 Task: Create List Employee Wellness in Board Corporate Social Responsibility Campaigns to Workspace Financial Planning and Analysis. Create List Employee Relations in Board Voice of Customer Analysis to Workspace Financial Planning and Analysis. Create List Employee Handbook in Board Customer Feedback Management and Action Planning to Workspace Financial Planning and Analysis
Action: Mouse moved to (175, 115)
Screenshot: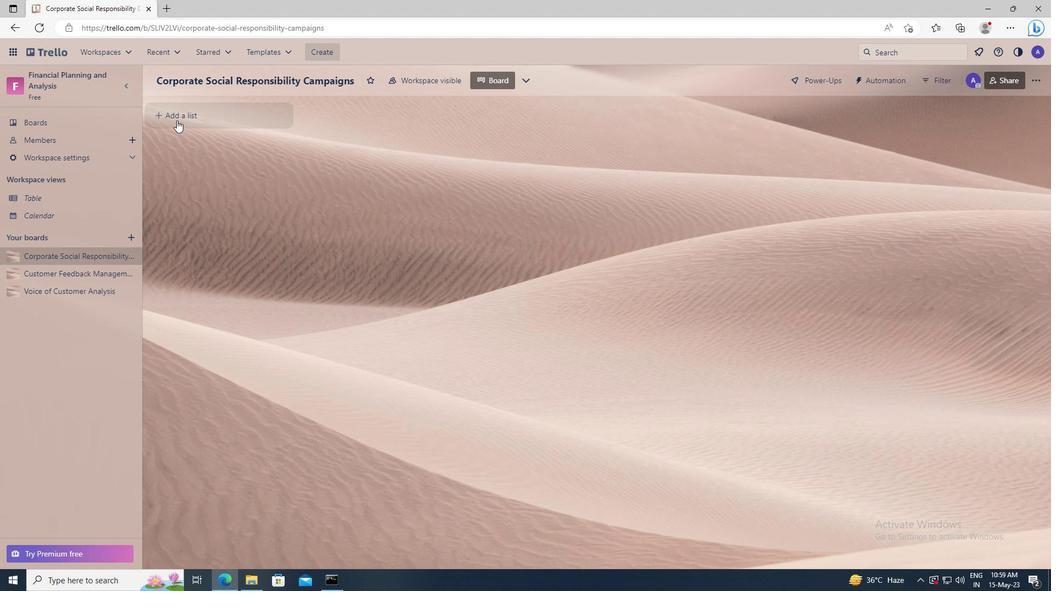 
Action: Mouse pressed left at (175, 115)
Screenshot: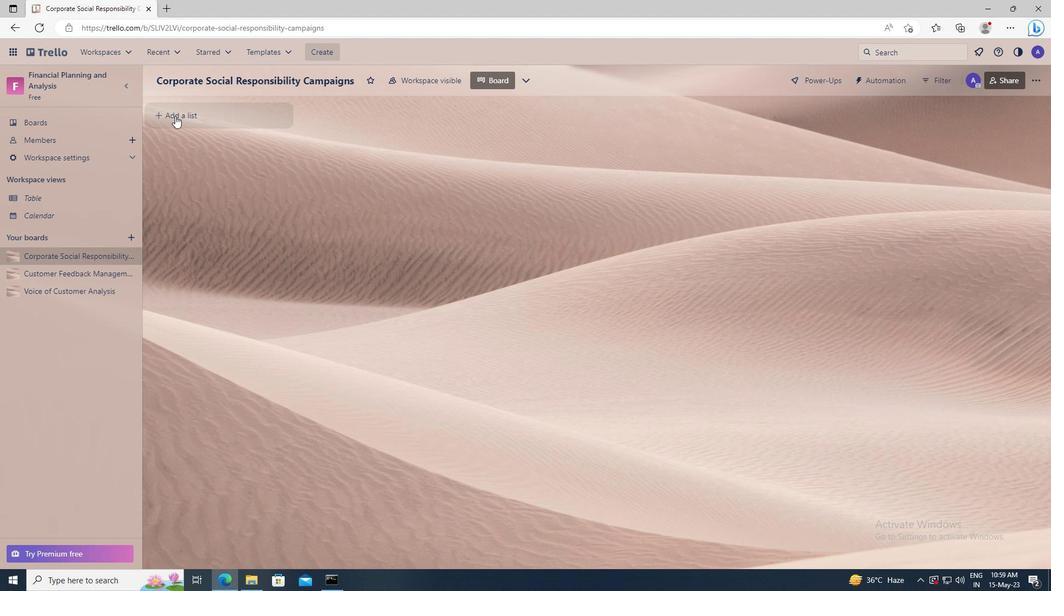 
Action: Key pressed <Key.shift>EMPLOYEE<Key.space><Key.shift>WELLNESS
Screenshot: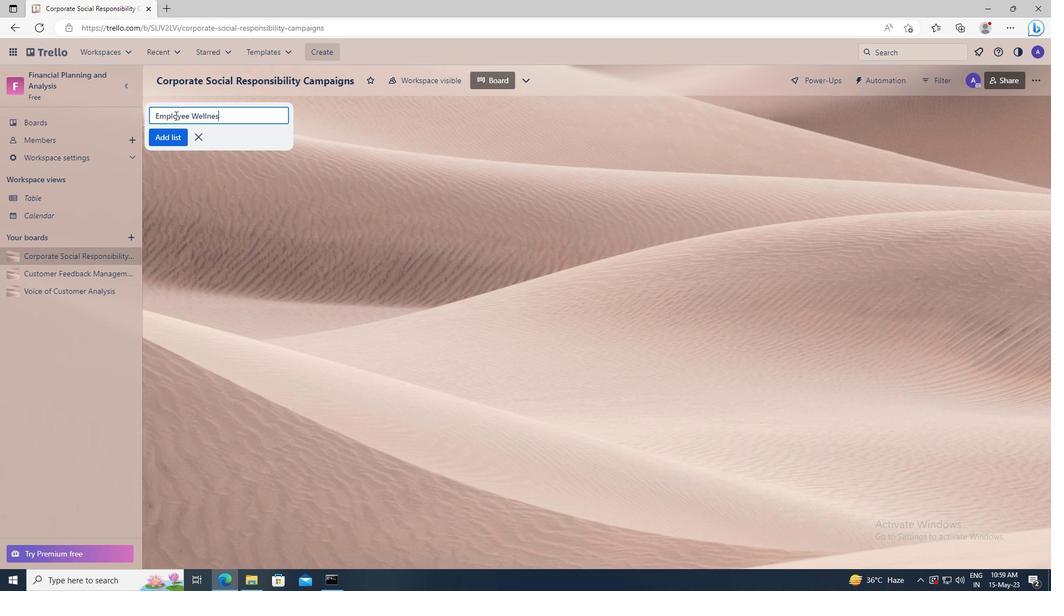 
Action: Mouse moved to (175, 137)
Screenshot: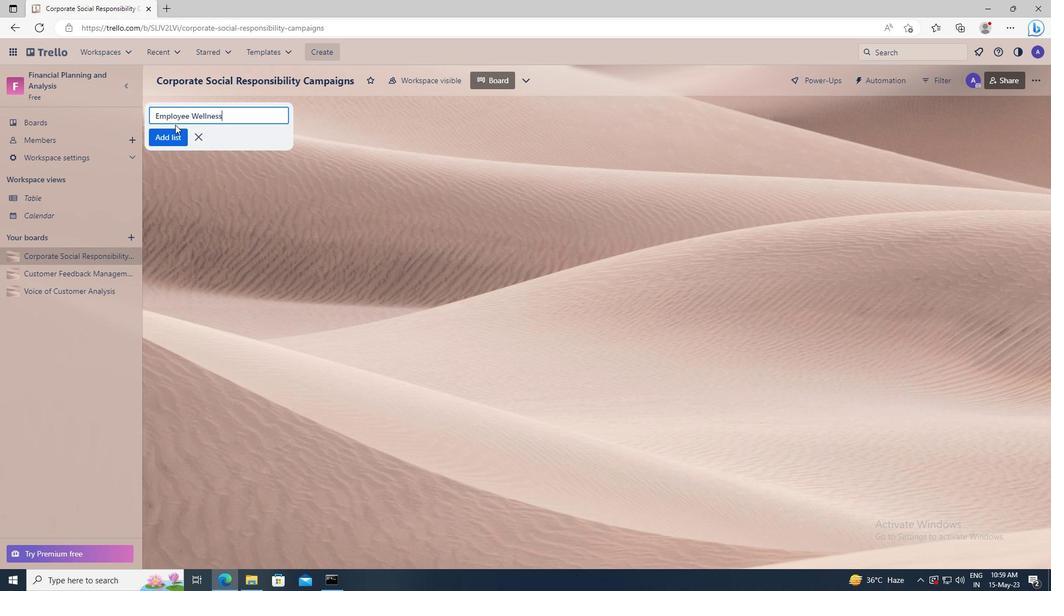 
Action: Mouse pressed left at (175, 137)
Screenshot: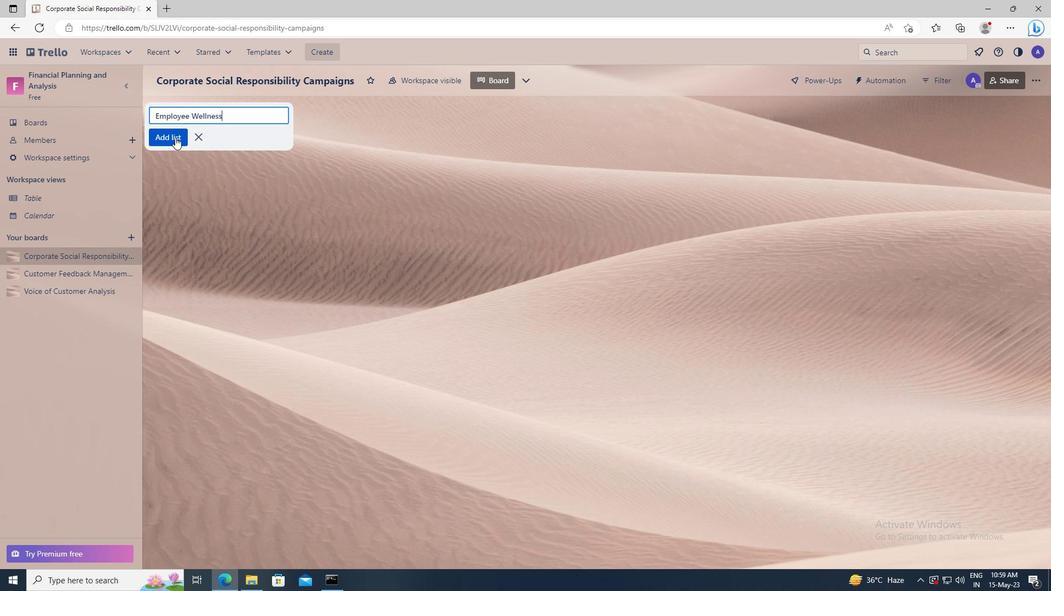 
Action: Mouse moved to (87, 294)
Screenshot: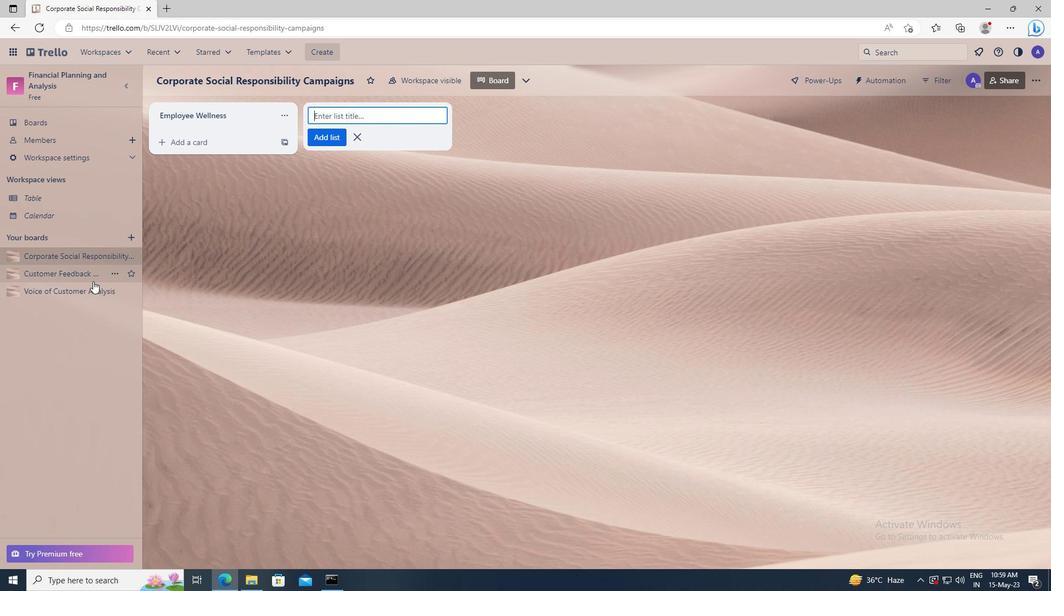 
Action: Mouse pressed left at (87, 294)
Screenshot: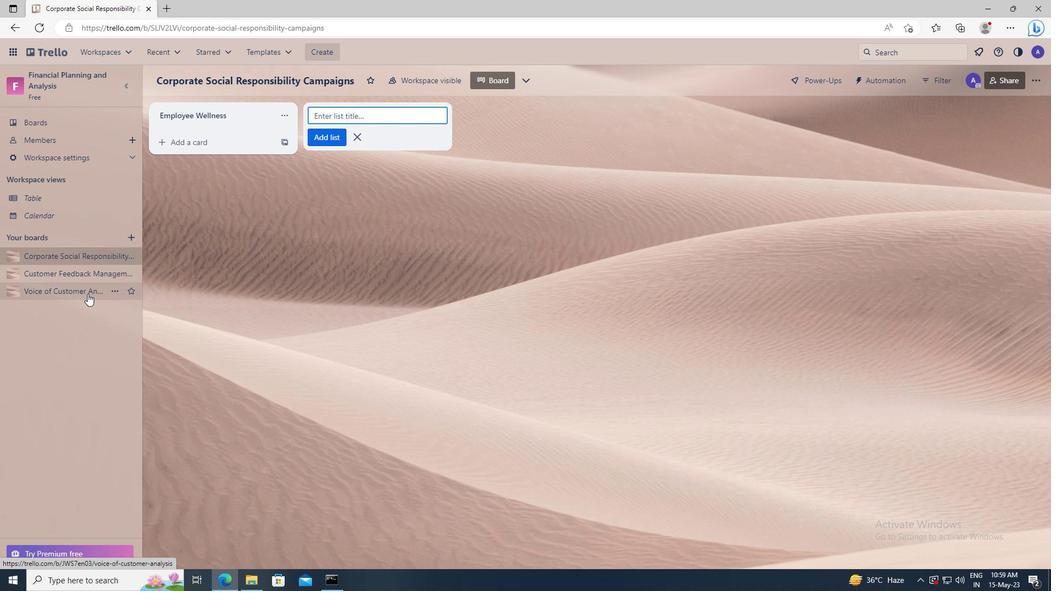 
Action: Mouse moved to (173, 114)
Screenshot: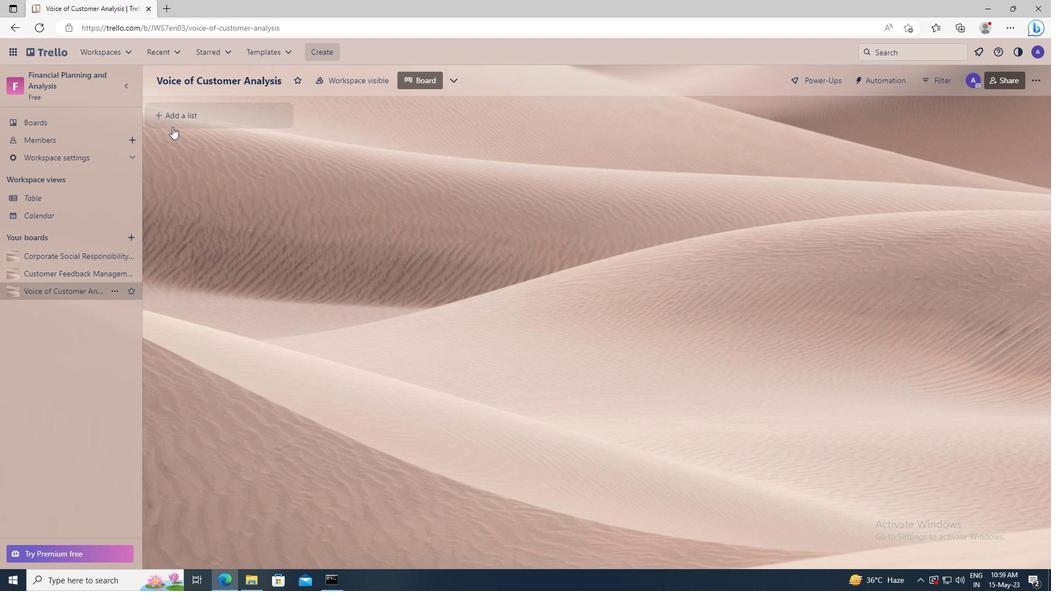
Action: Mouse pressed left at (173, 114)
Screenshot: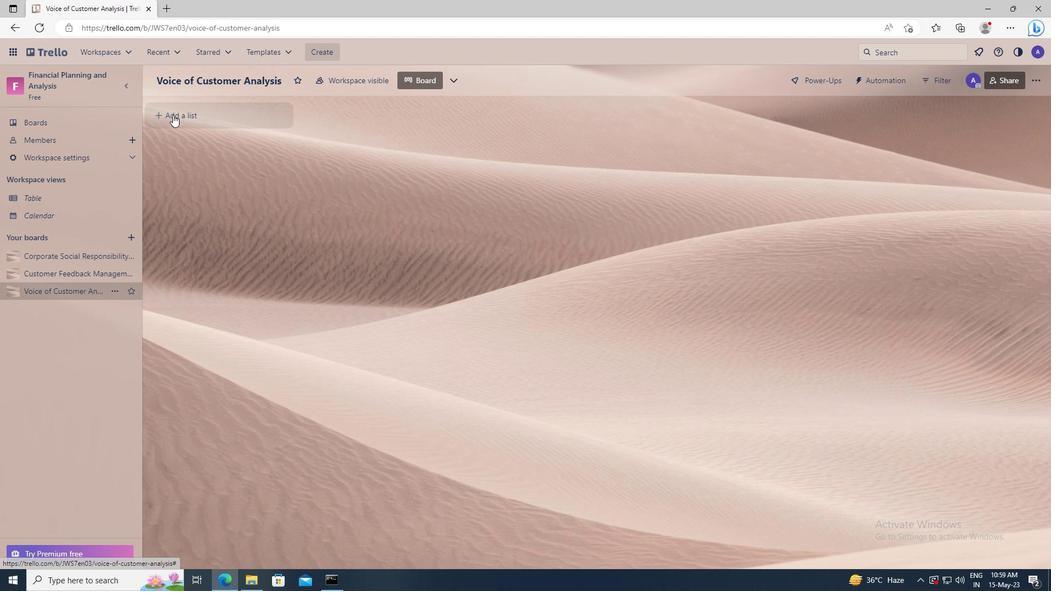 
Action: Key pressed <Key.shift>EMPLOYEE<Key.space><Key.shift>RELATIONS
Screenshot: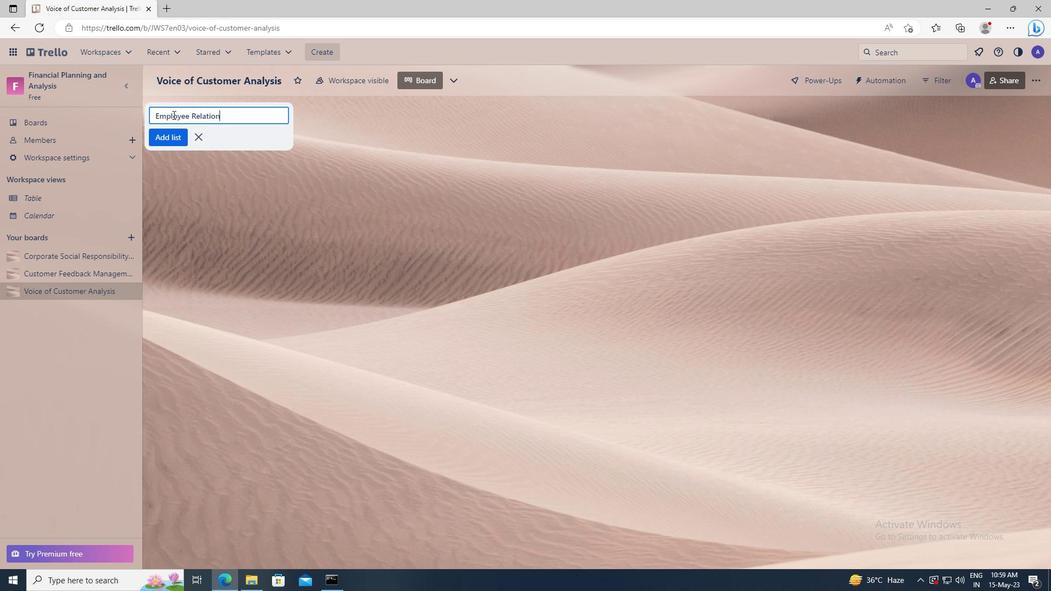 
Action: Mouse moved to (173, 139)
Screenshot: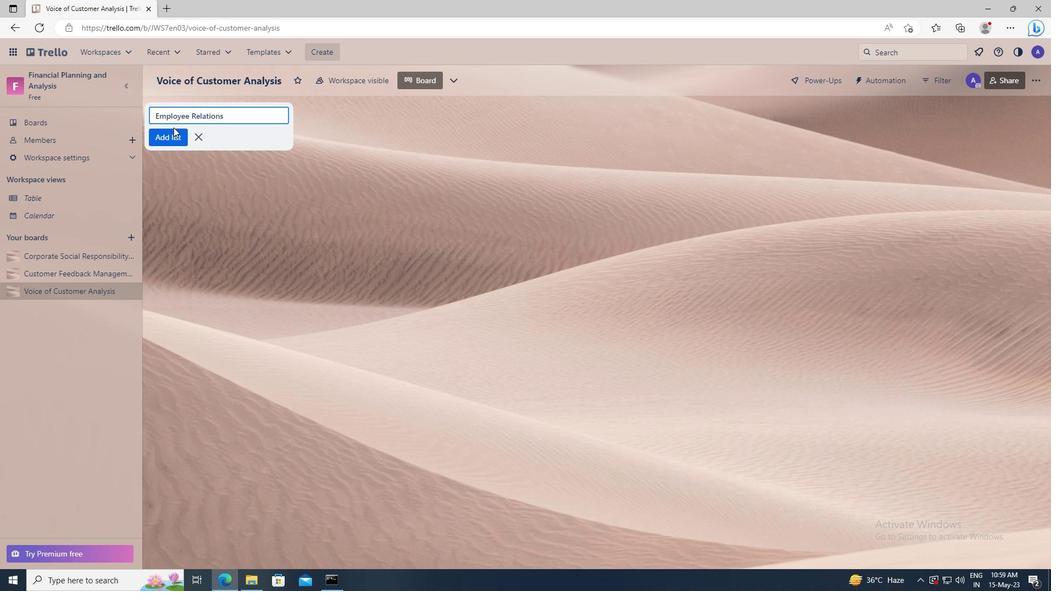 
Action: Mouse pressed left at (173, 139)
Screenshot: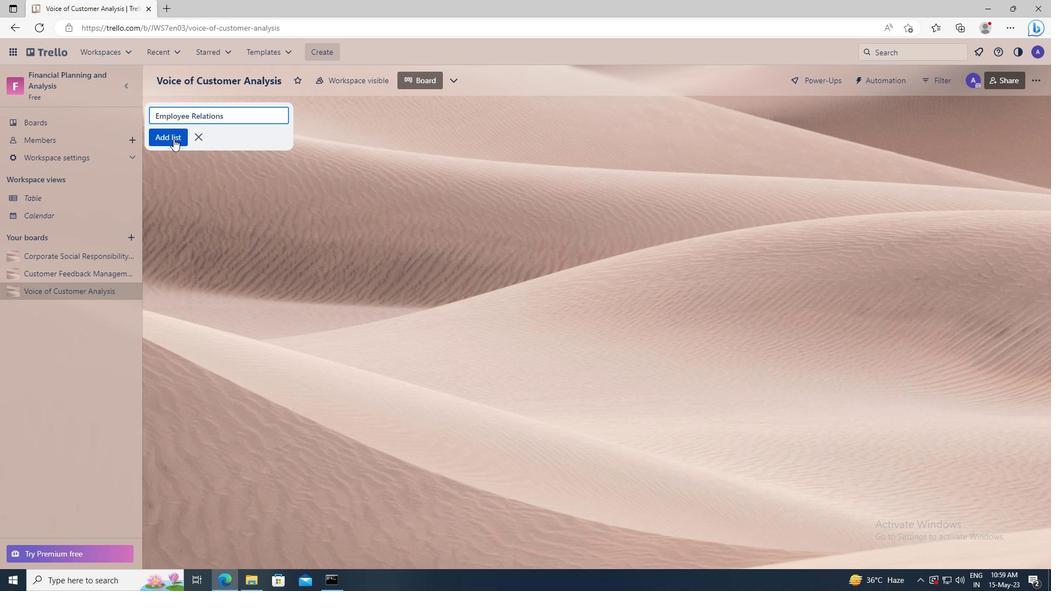 
Action: Mouse moved to (100, 274)
Screenshot: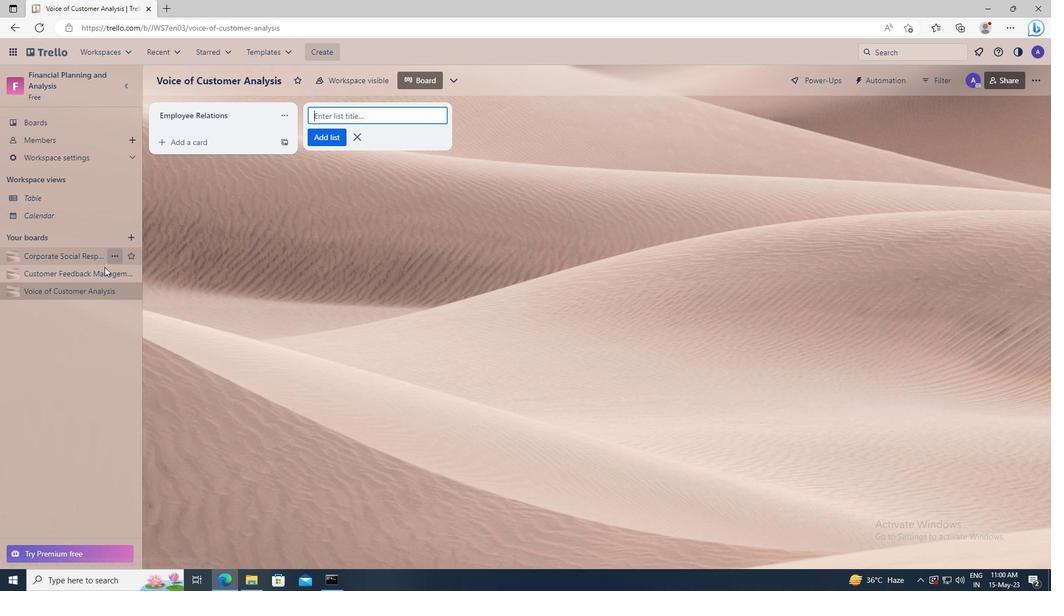 
Action: Mouse pressed left at (100, 274)
Screenshot: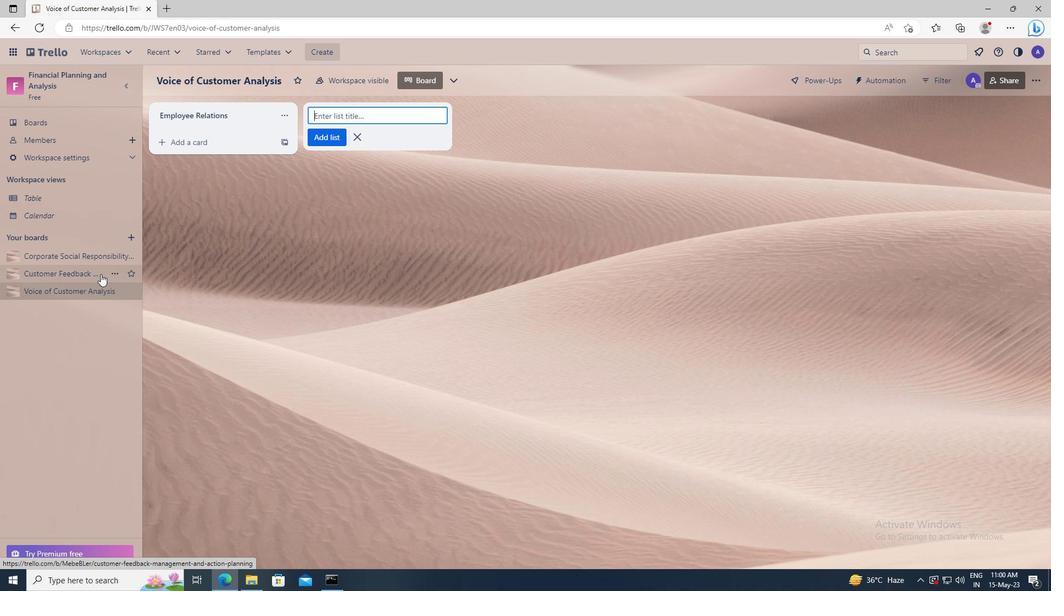 
Action: Mouse moved to (170, 113)
Screenshot: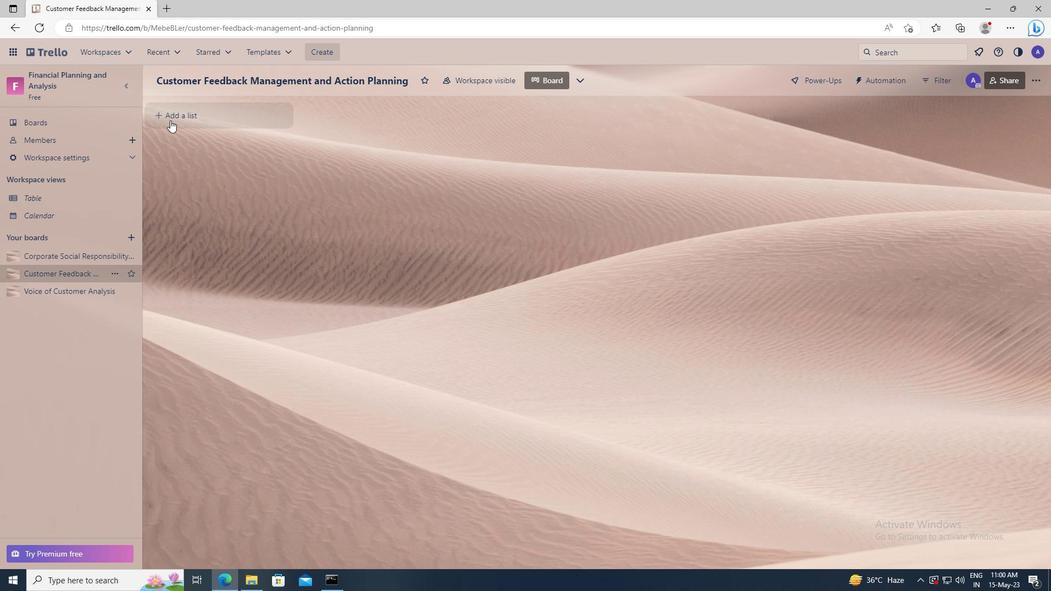 
Action: Mouse pressed left at (170, 113)
Screenshot: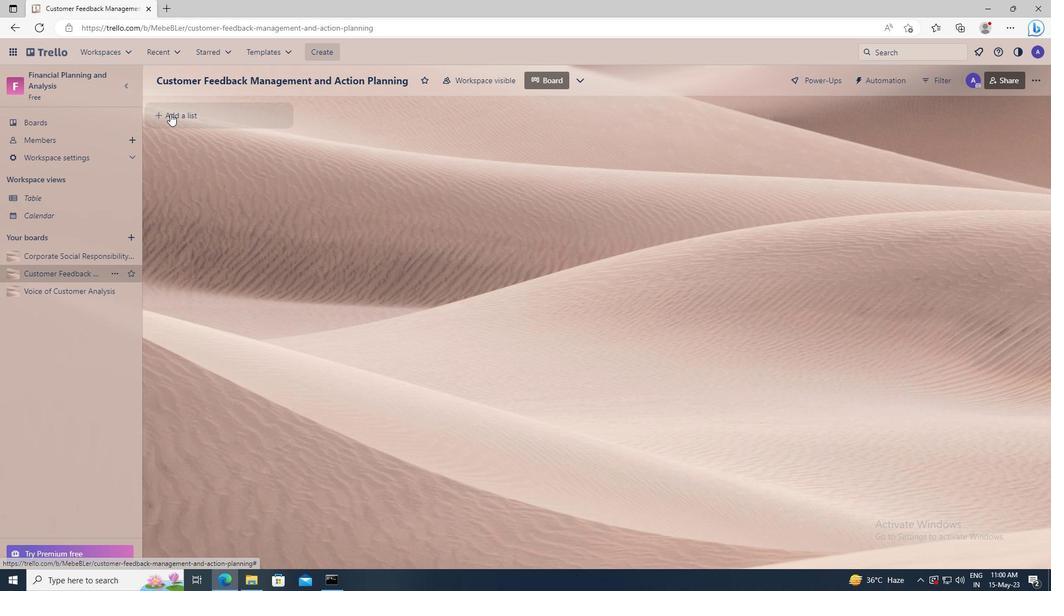 
Action: Key pressed <Key.shift>EMPLOYEE<Key.space><Key.shift>HANDBOOK
Screenshot: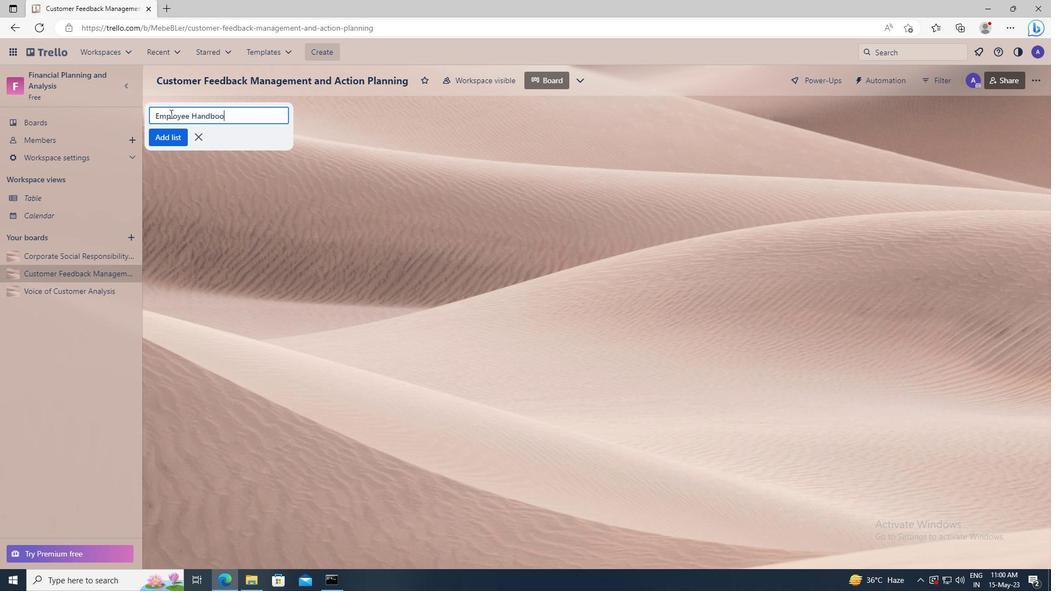 
Action: Mouse moved to (171, 137)
Screenshot: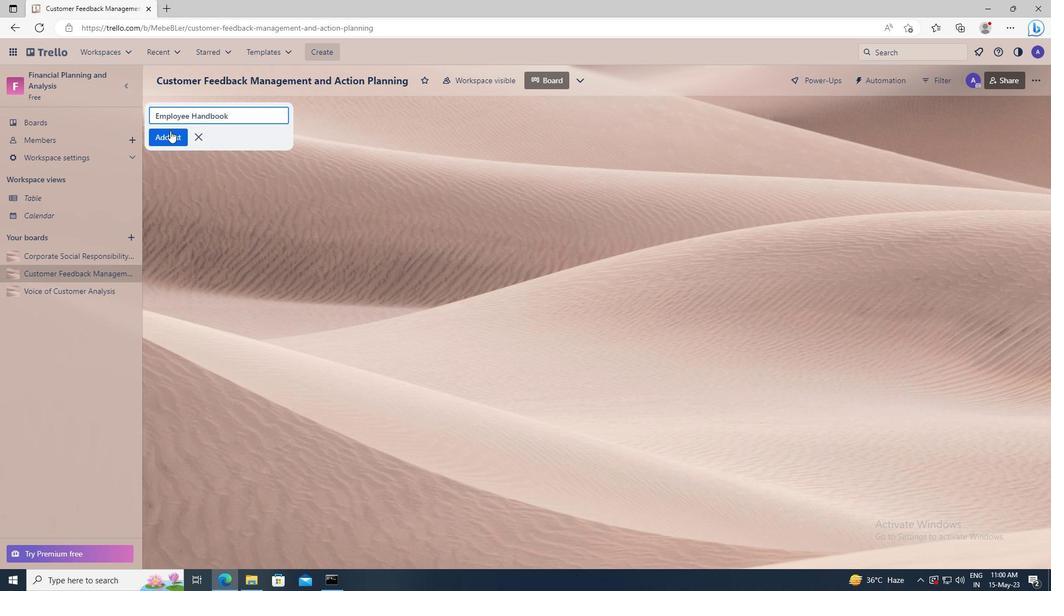 
Action: Mouse pressed left at (171, 137)
Screenshot: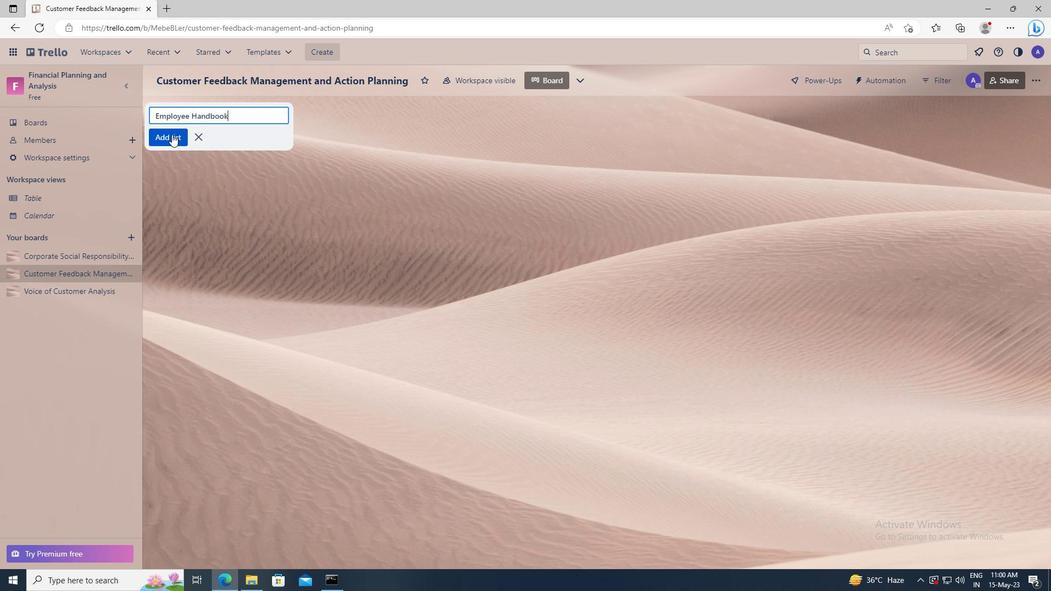 
